Task: End scribble line.
Action: Mouse moved to (439, 330)
Screenshot: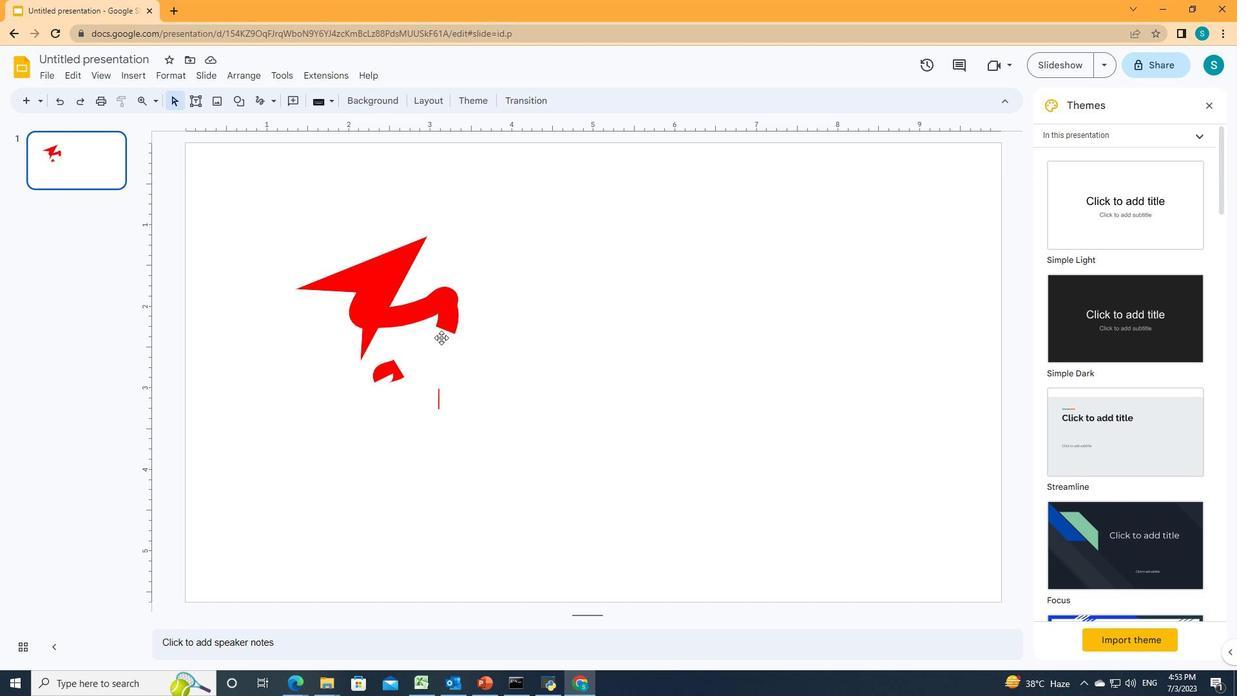 
Action: Mouse pressed left at (439, 330)
Screenshot: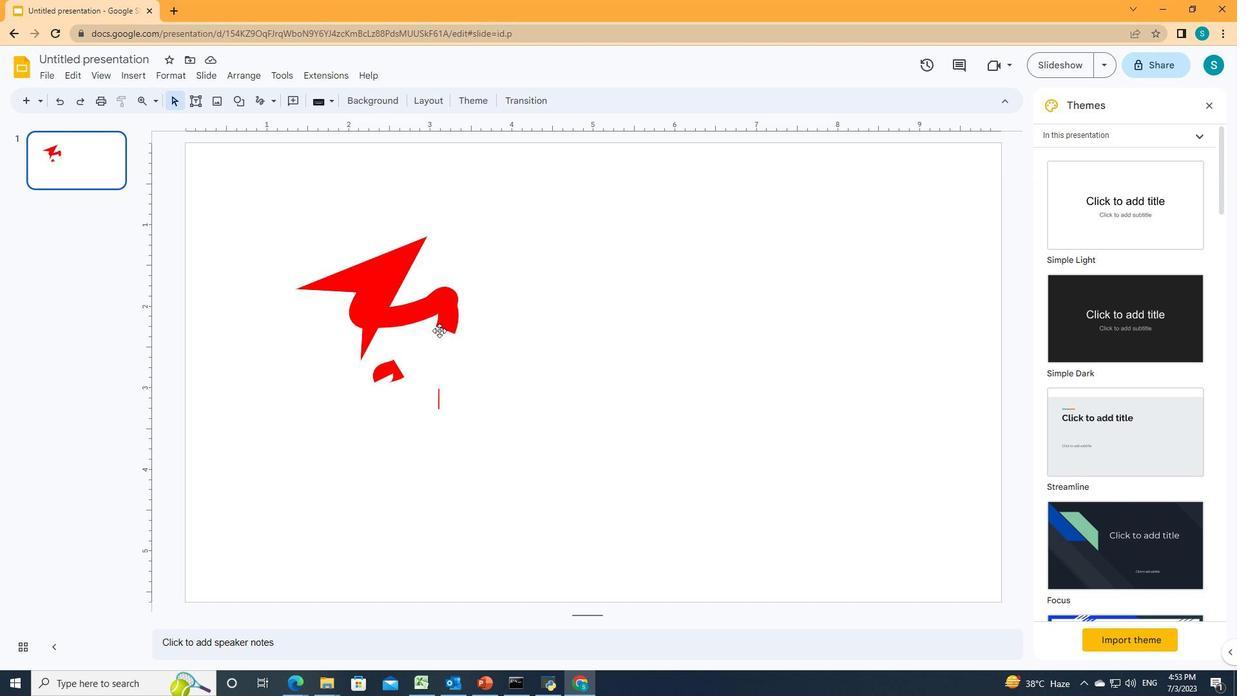 
Action: Mouse moved to (378, 95)
Screenshot: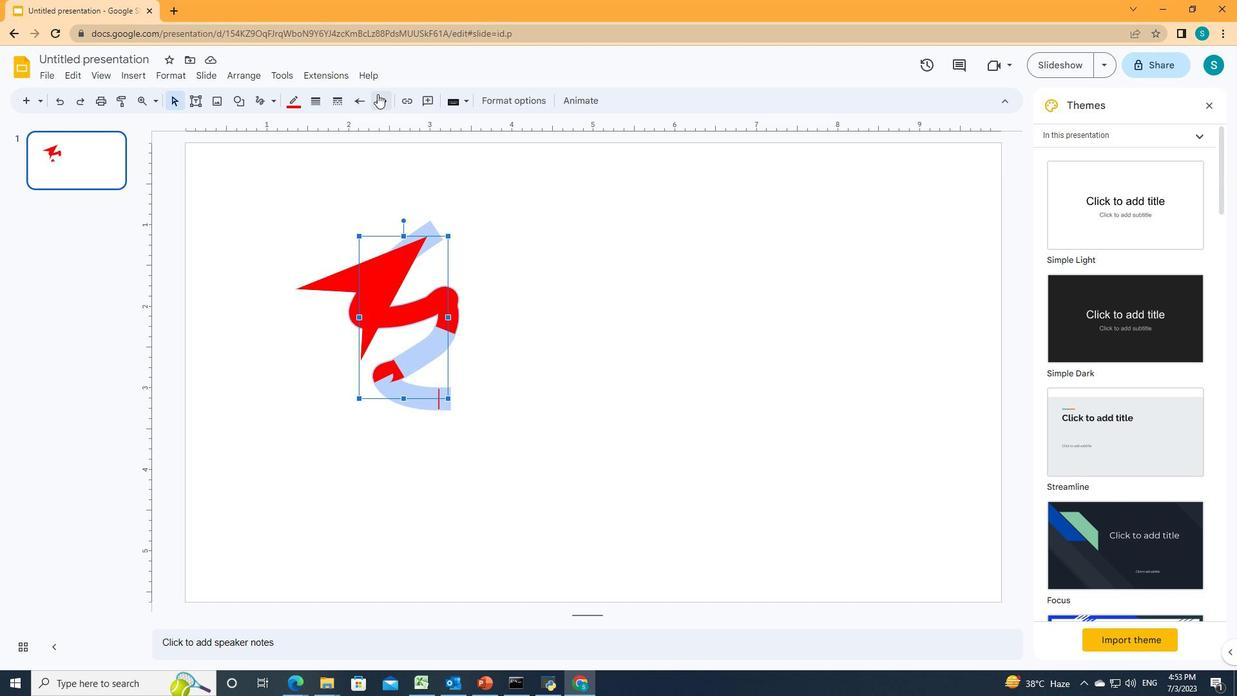
Action: Mouse pressed left at (378, 95)
Screenshot: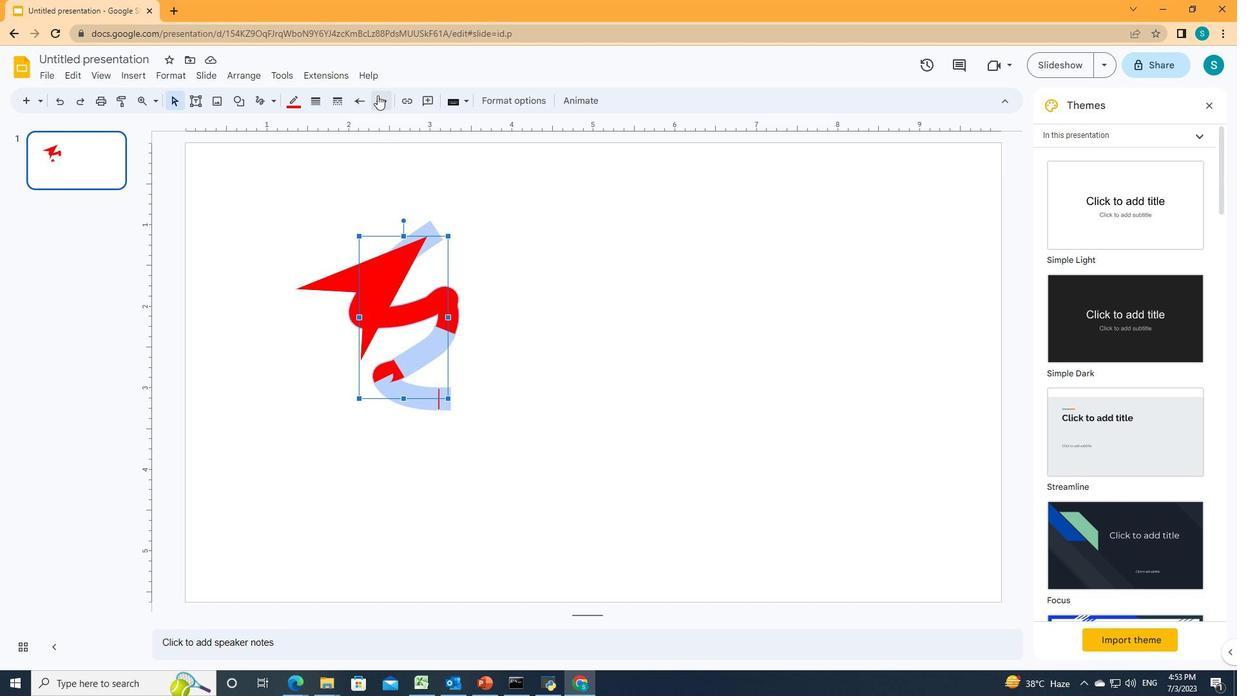 
Action: Mouse moved to (393, 146)
Screenshot: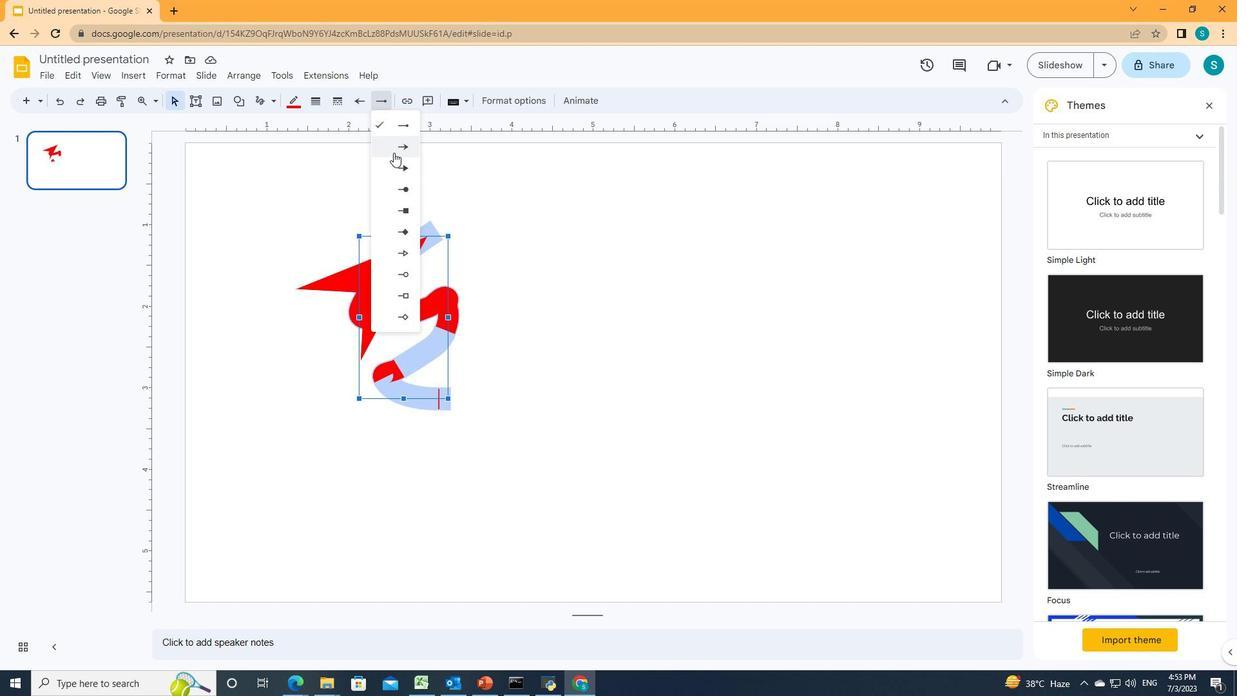 
Action: Mouse pressed left at (393, 146)
Screenshot: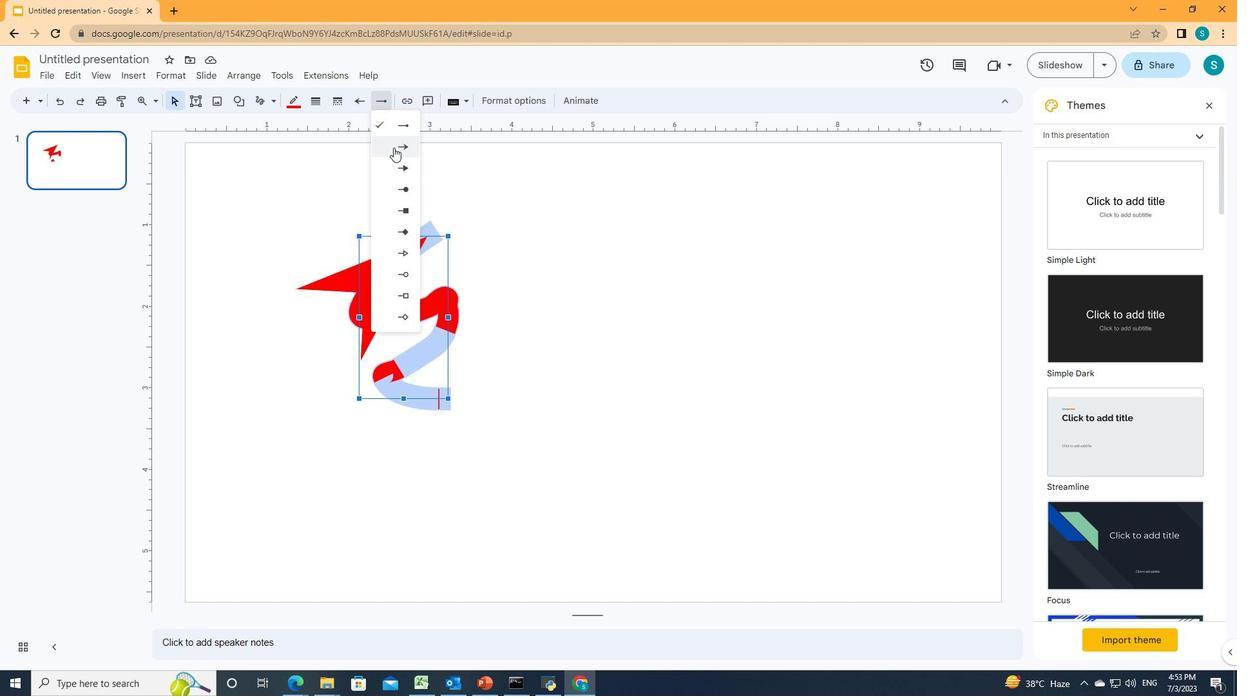 
Action: Mouse moved to (593, 297)
Screenshot: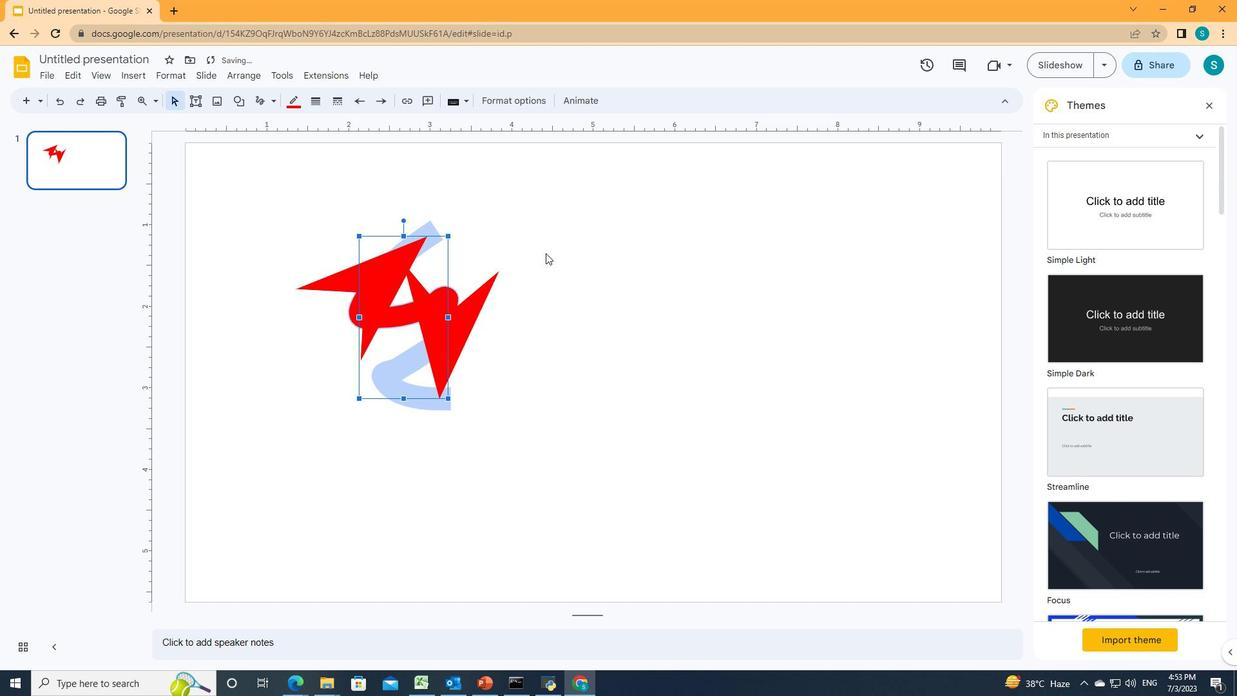 
